 Task: Personalize the keyboard shortcuts in Visual Studio Code.
Action: Mouse moved to (51, 5)
Screenshot: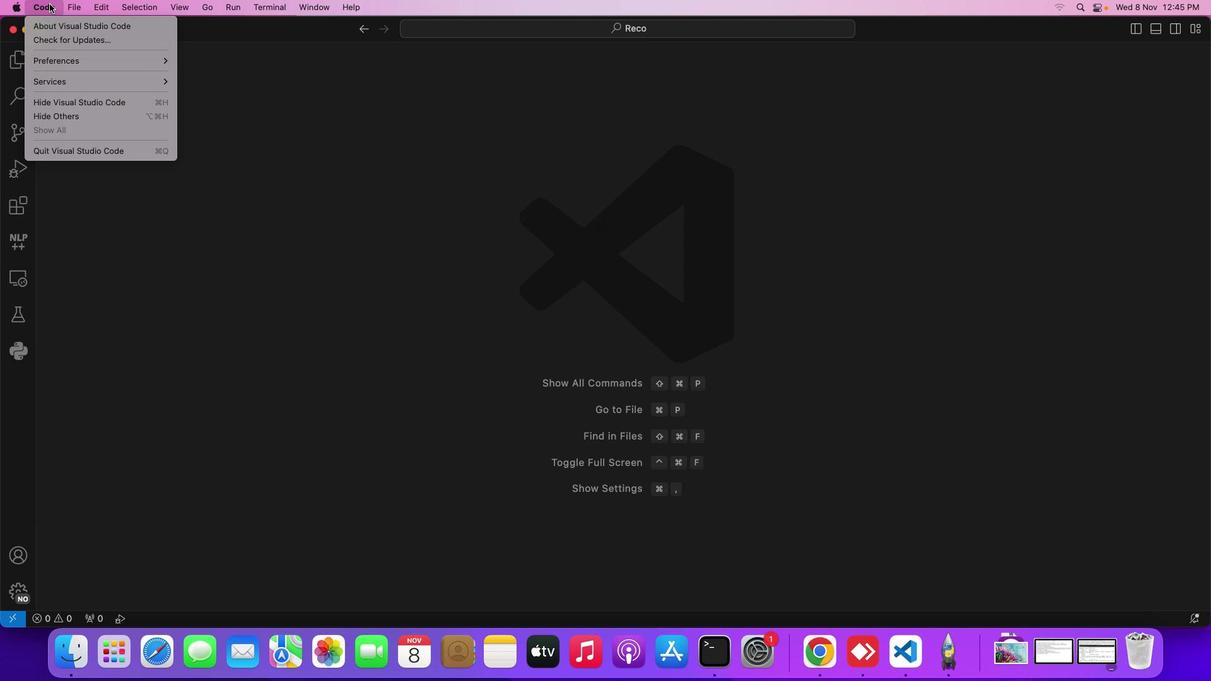 
Action: Mouse pressed left at (51, 5)
Screenshot: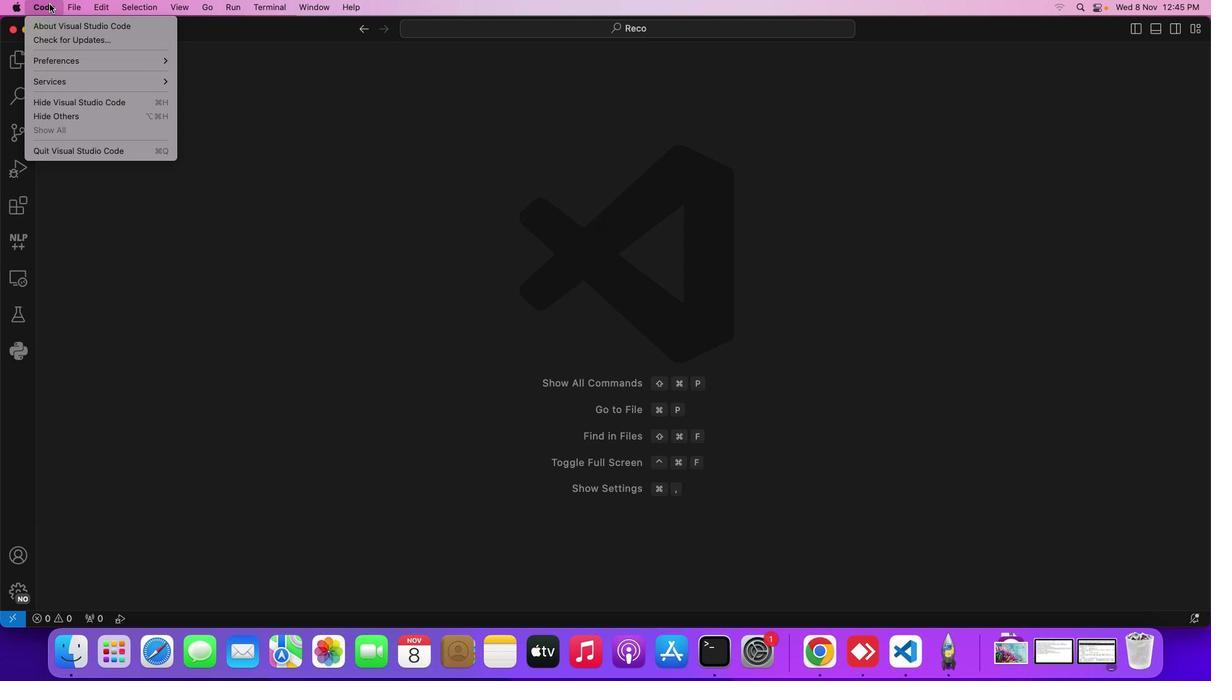 
Action: Mouse moved to (64, 62)
Screenshot: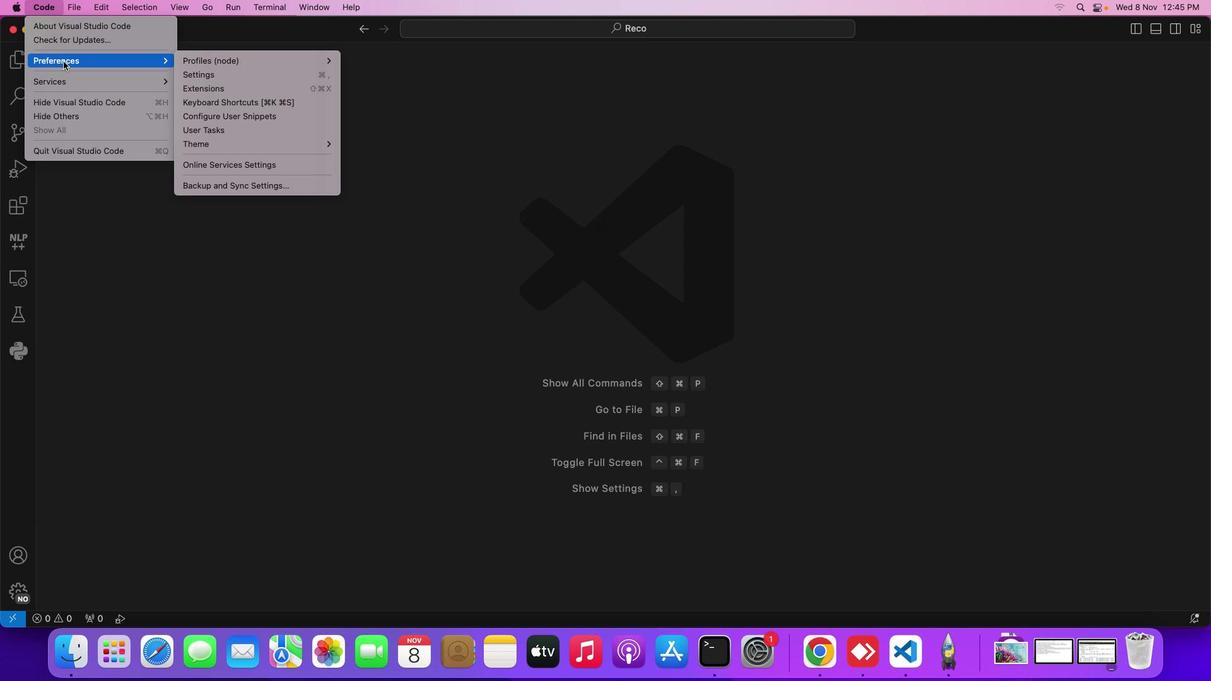 
Action: Mouse pressed left at (64, 62)
Screenshot: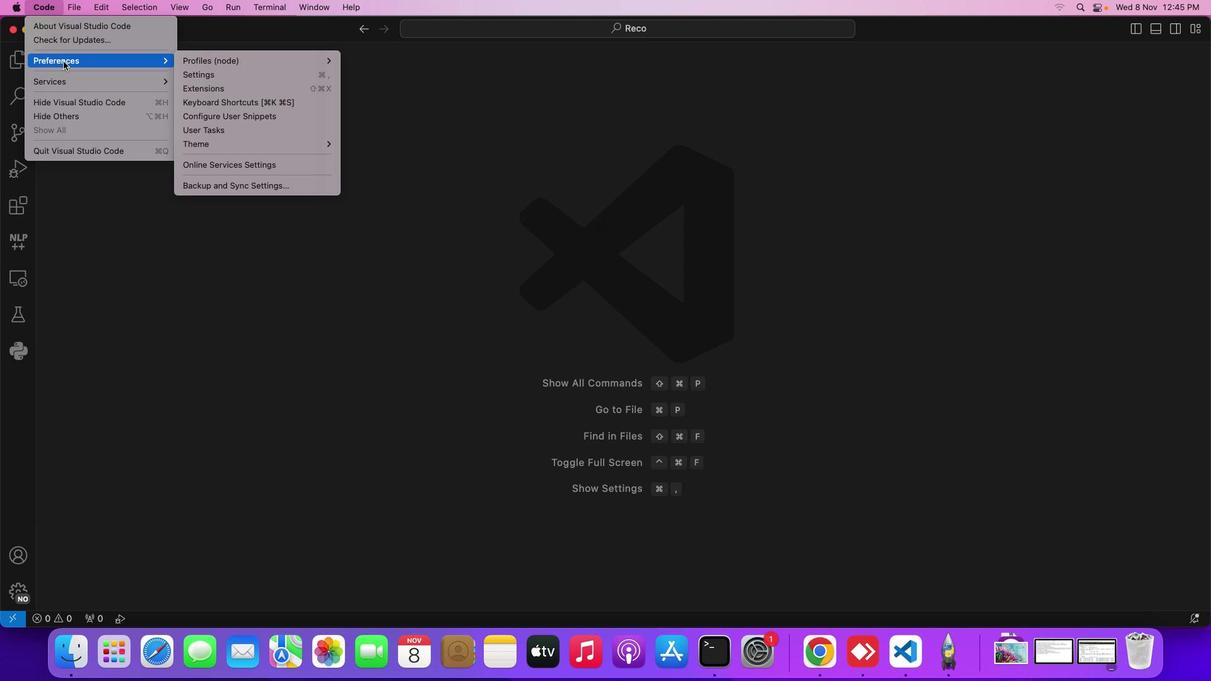 
Action: Mouse moved to (238, 100)
Screenshot: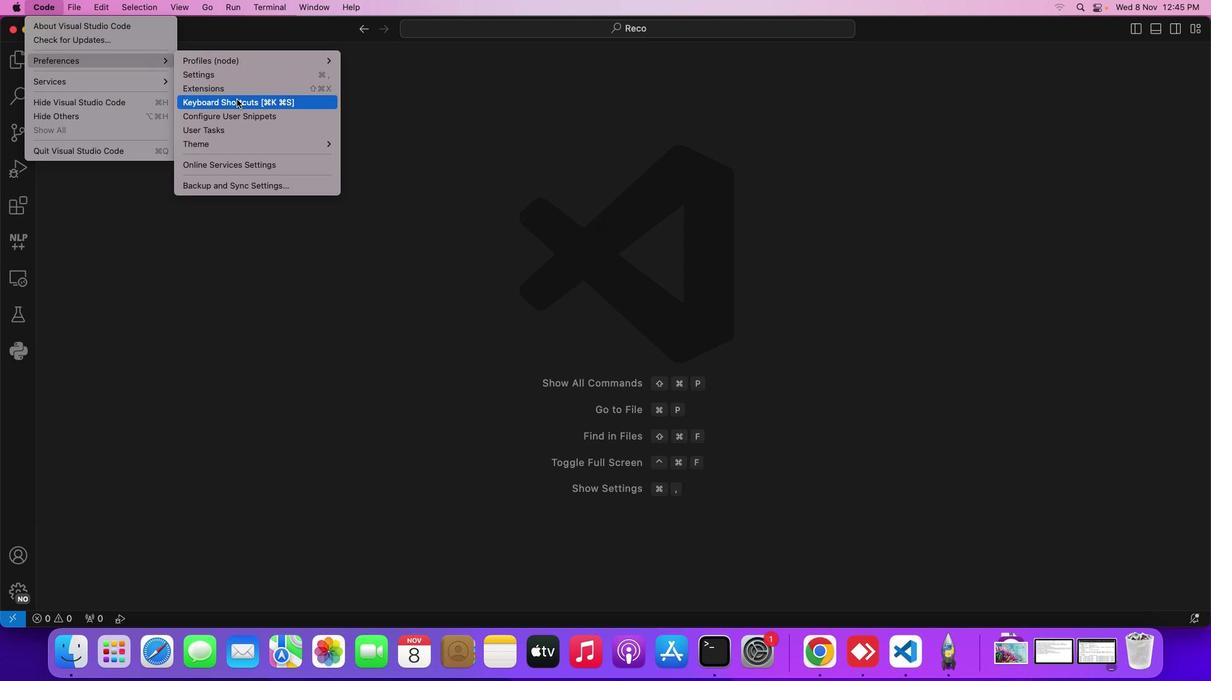 
Action: Mouse pressed left at (238, 100)
Screenshot: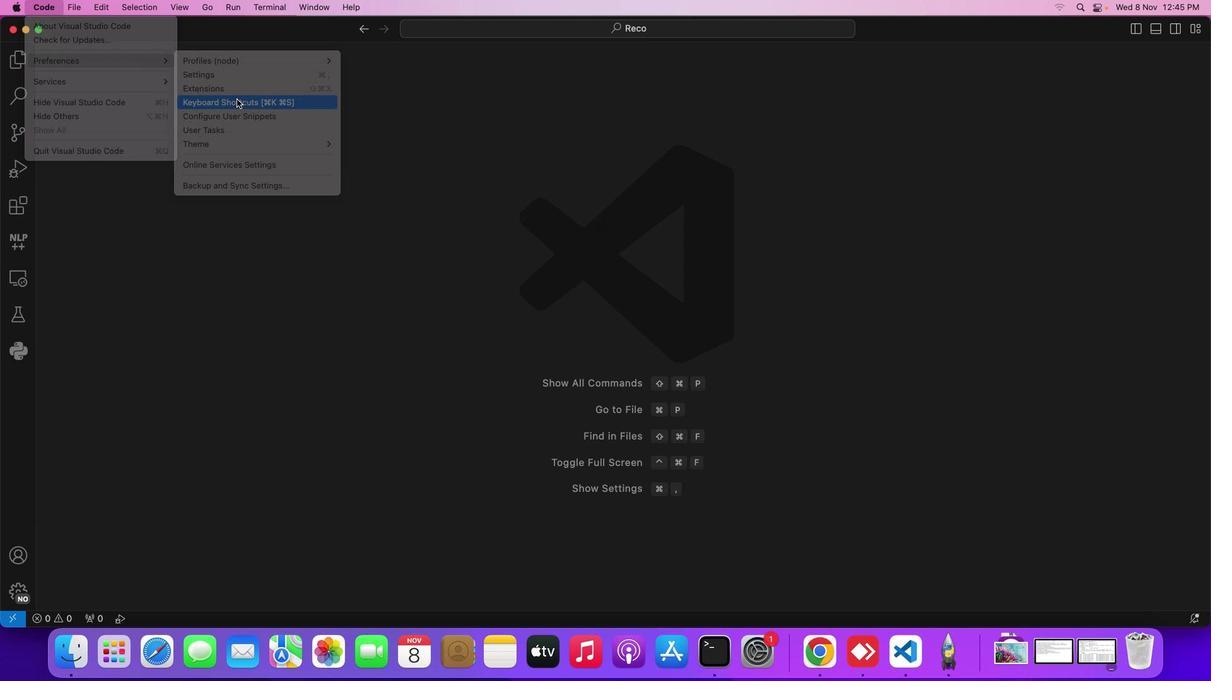
Action: Mouse moved to (79, 213)
Screenshot: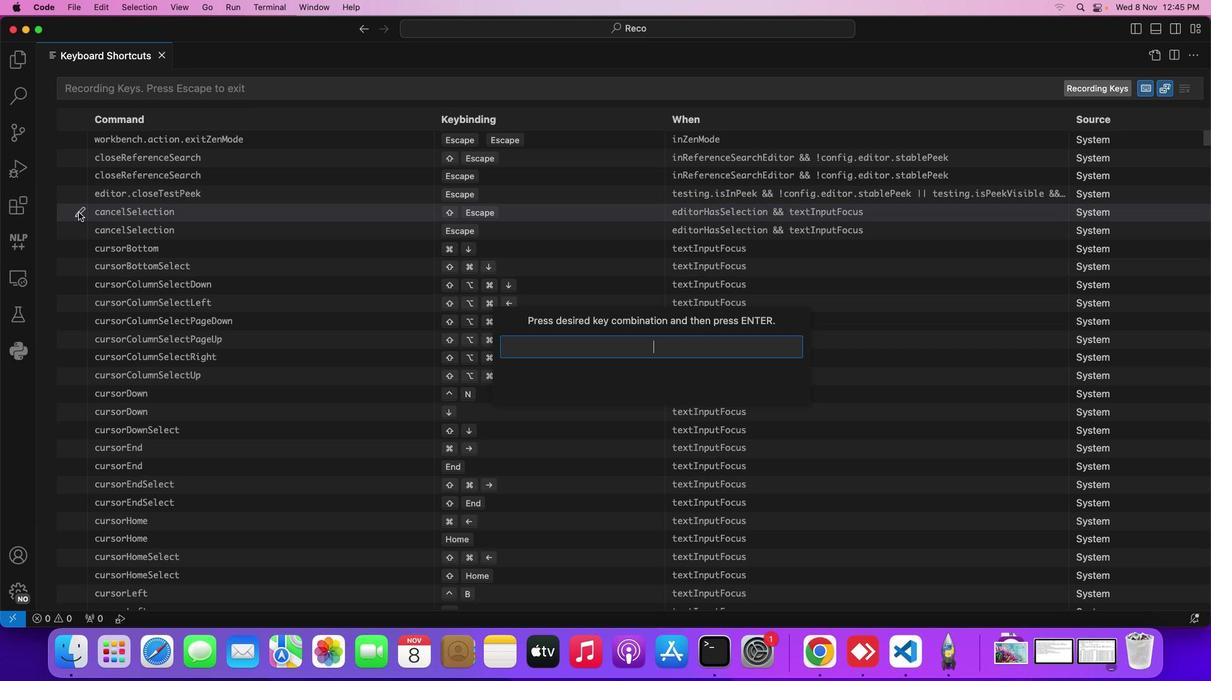 
Action: Mouse pressed left at (79, 213)
Screenshot: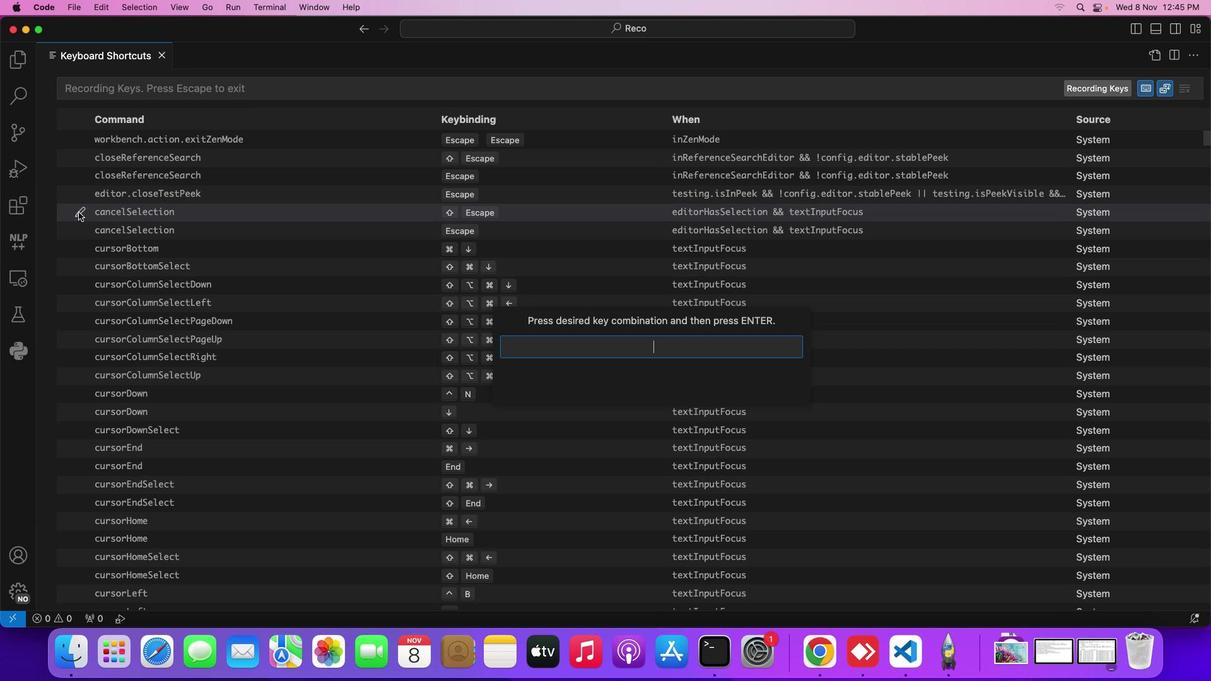 
Action: Mouse moved to (543, 351)
Screenshot: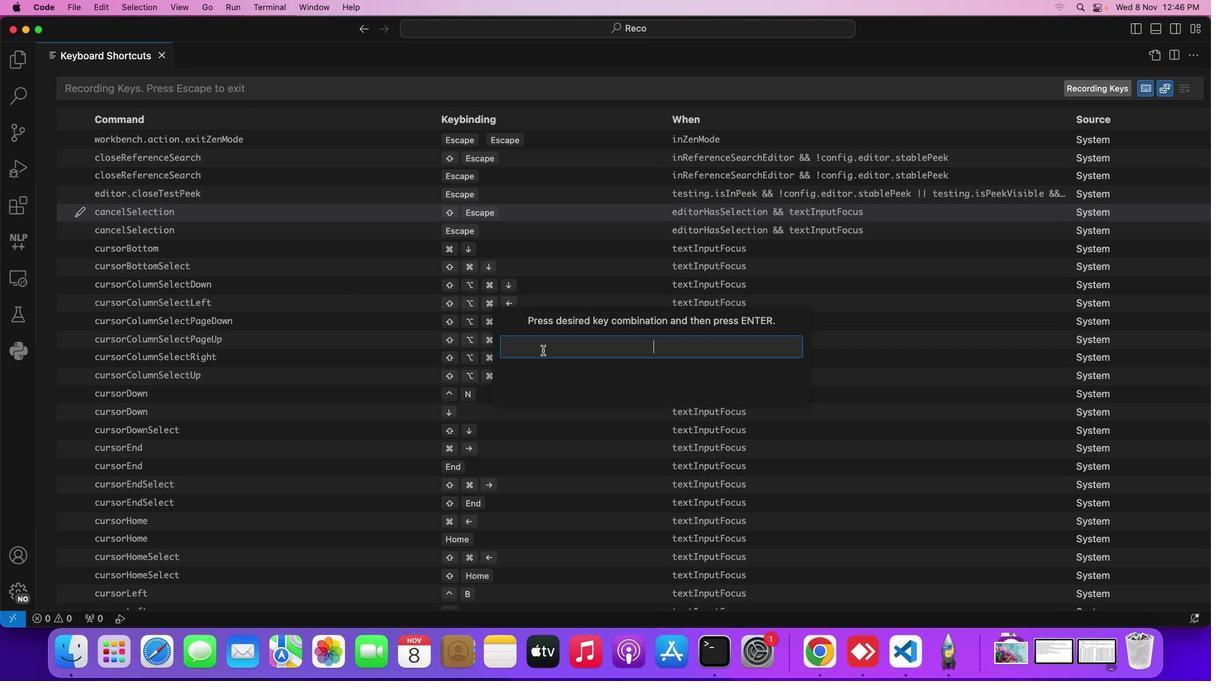 
Action: Mouse pressed left at (543, 351)
Screenshot: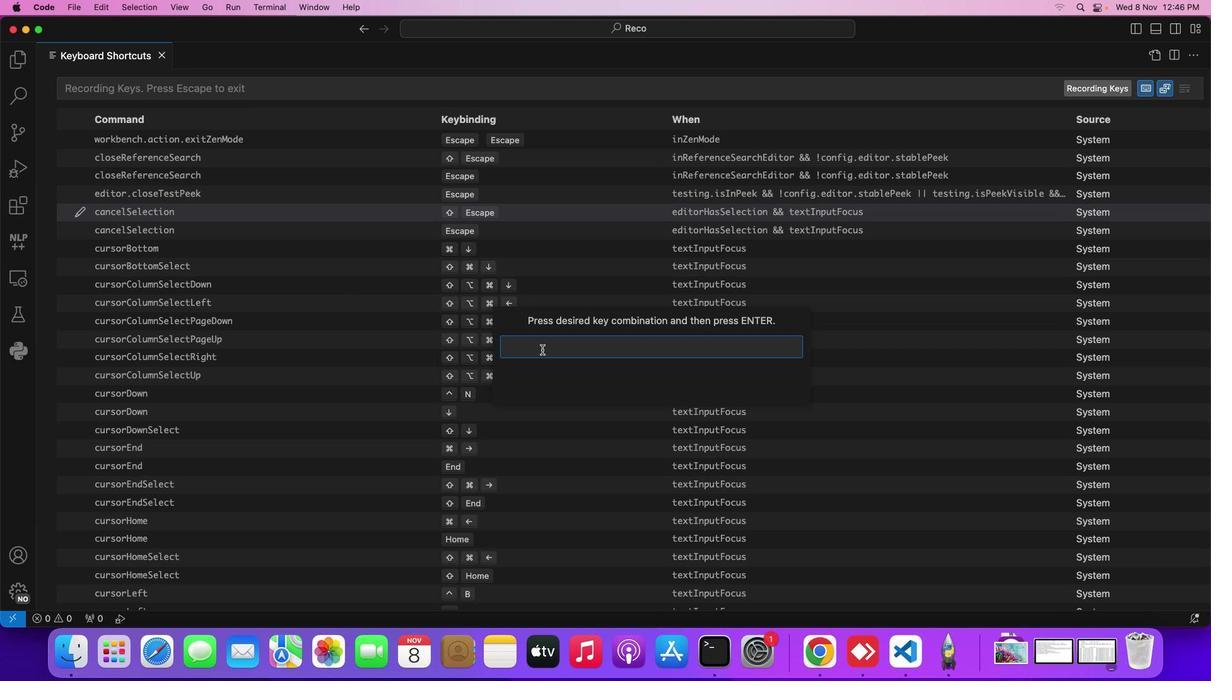 
Action: Mouse moved to (534, 353)
Screenshot: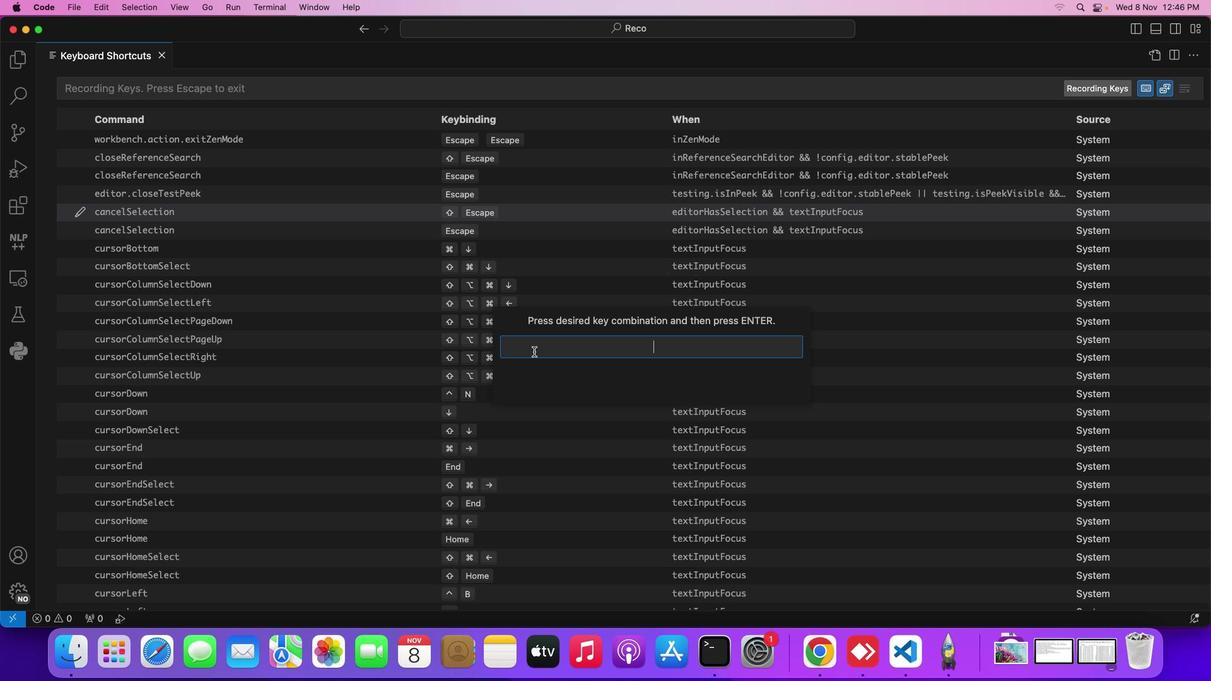 
Action: Key pressed Key.cmdKey.shift's'
Screenshot: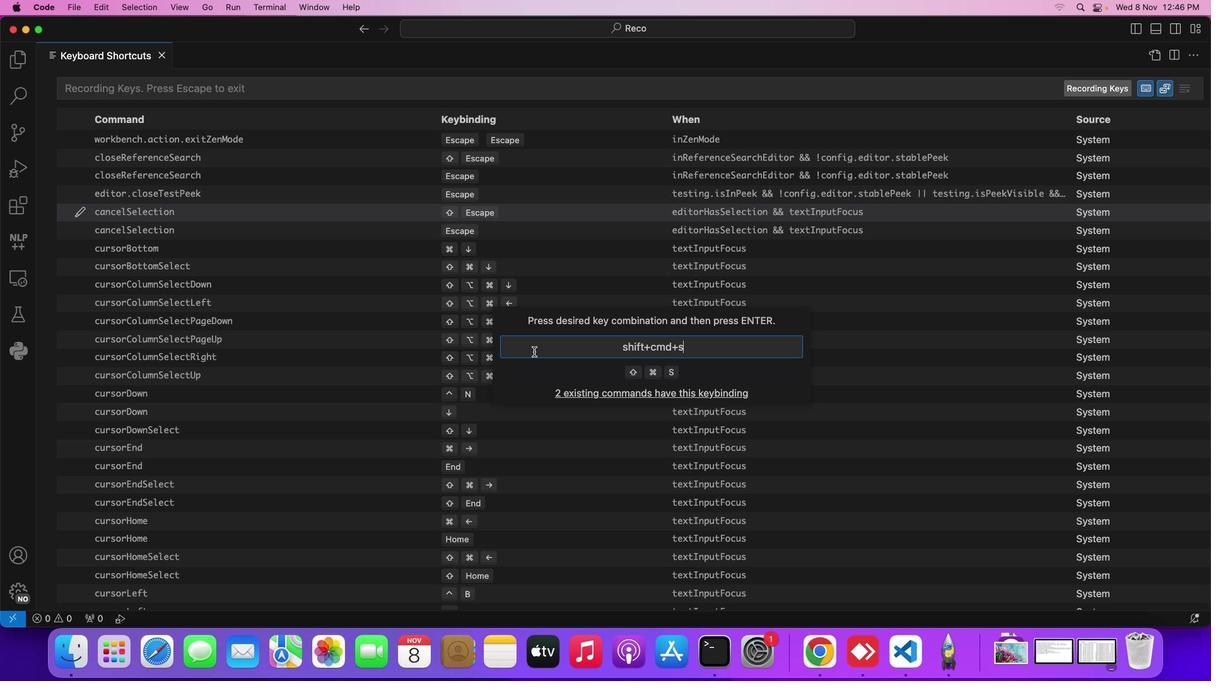 
Action: Mouse moved to (724, 385)
Screenshot: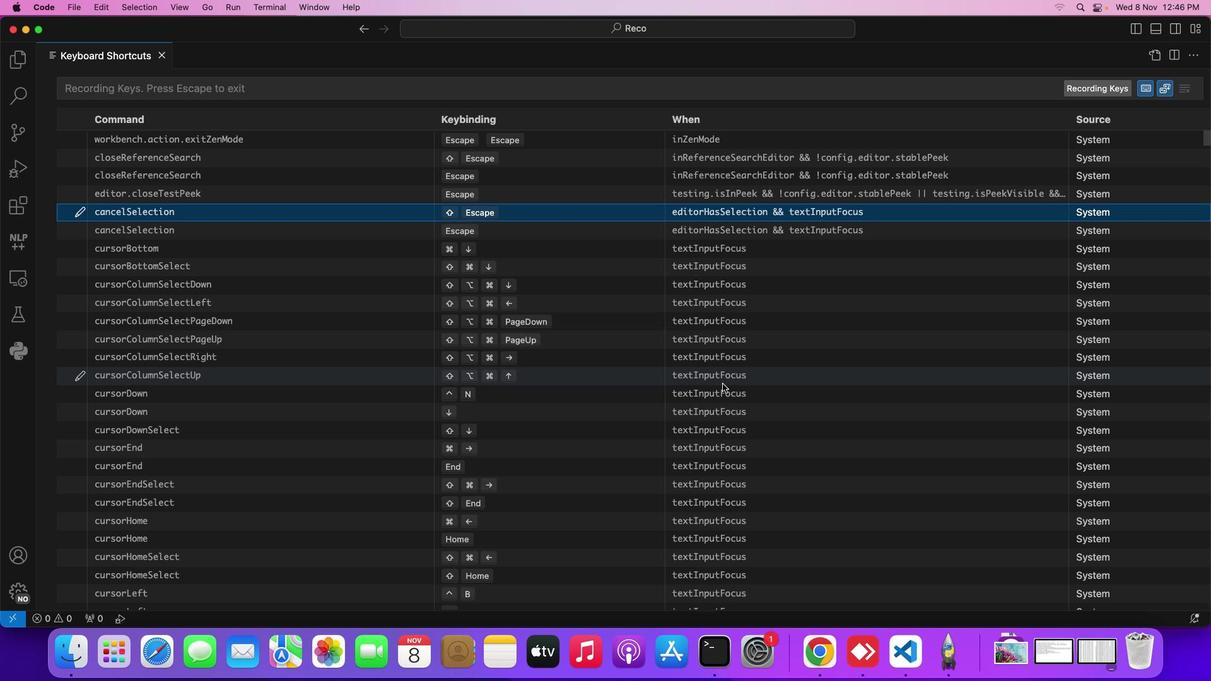 
Action: Mouse pressed left at (724, 385)
Screenshot: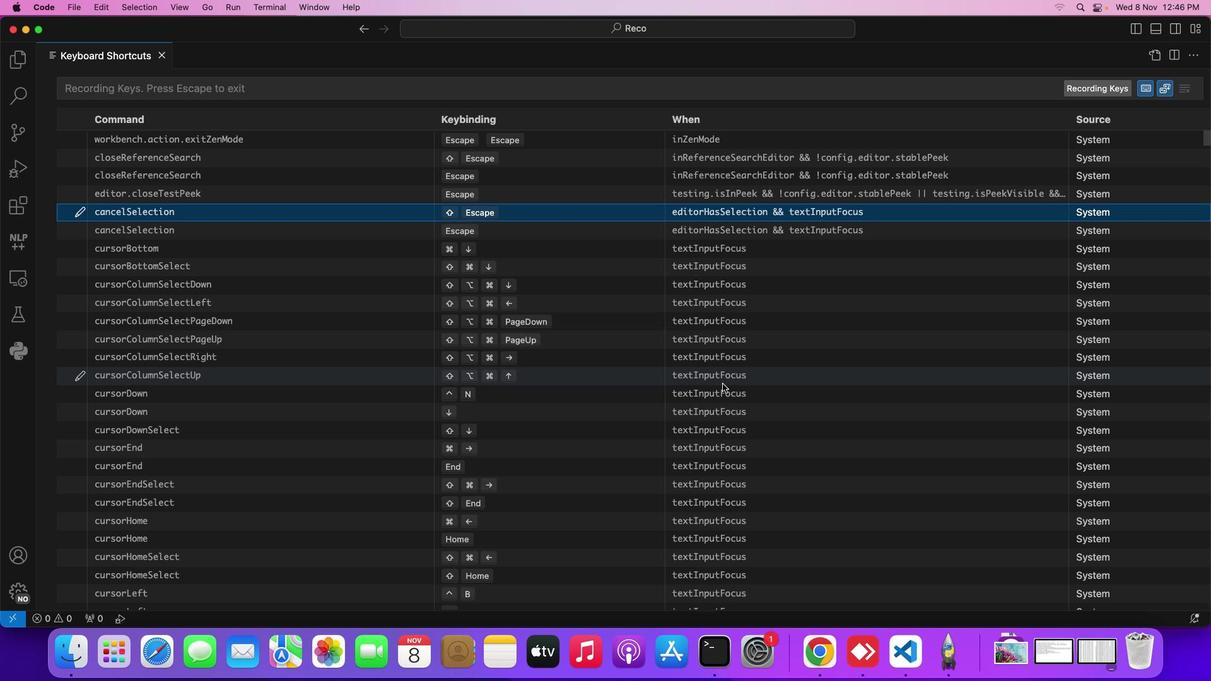 
Action: Mouse moved to (723, 385)
Screenshot: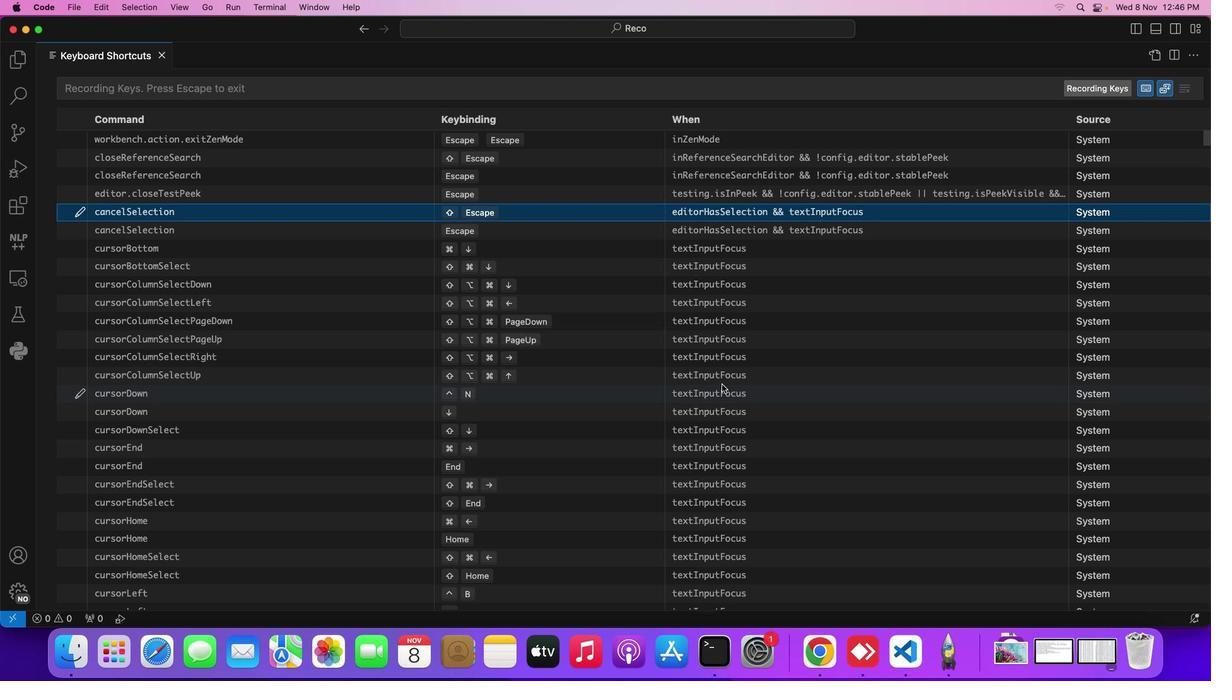 
